 Task: Create a rule from the Agile list, Priority changed -> Complete task in the project AgileBuddy if Priority Cleared then Complete Task
Action: Mouse moved to (75, 376)
Screenshot: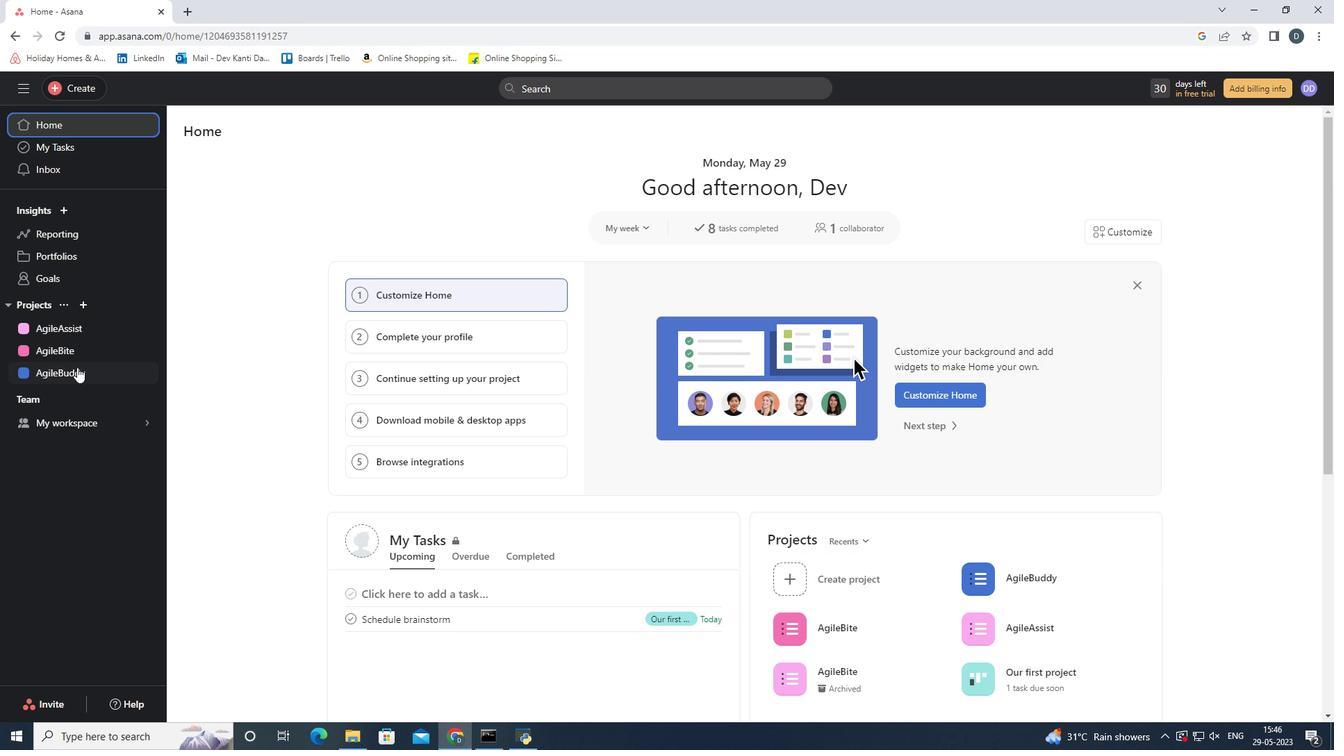 
Action: Mouse pressed left at (75, 376)
Screenshot: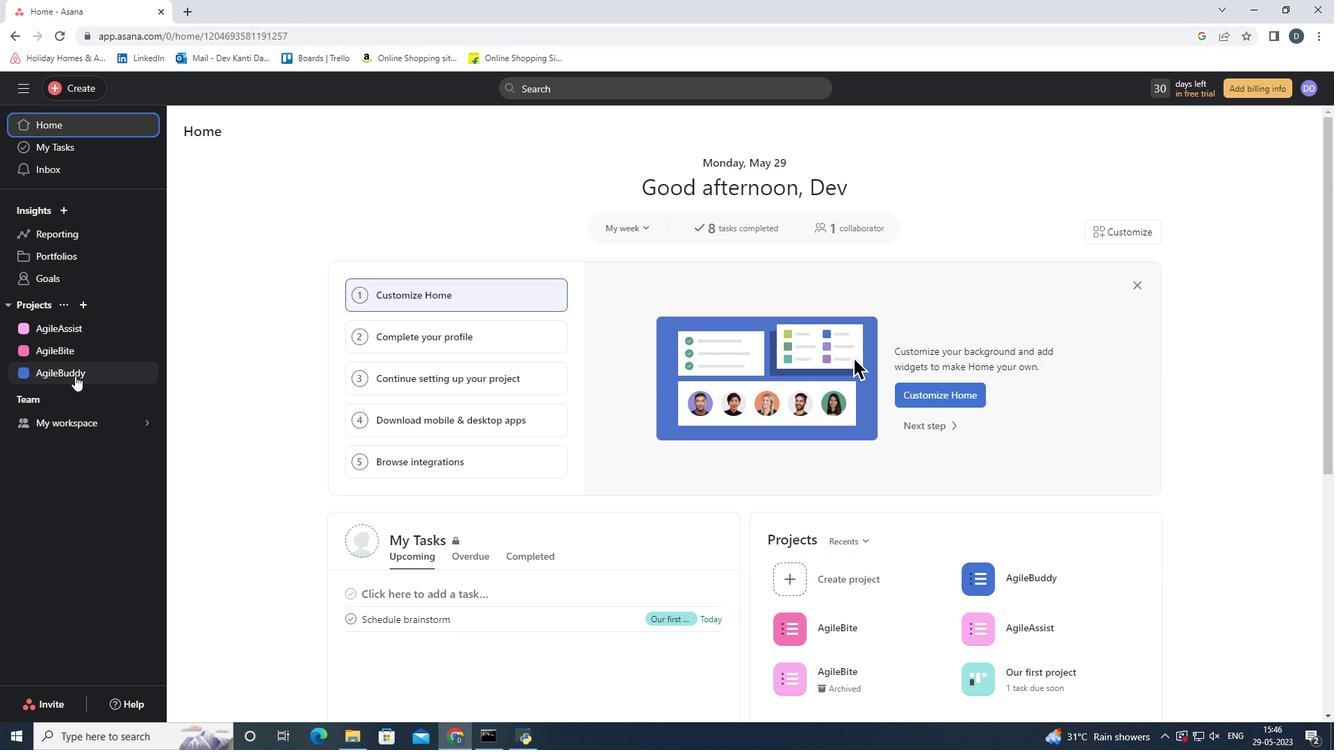 
Action: Mouse moved to (1281, 132)
Screenshot: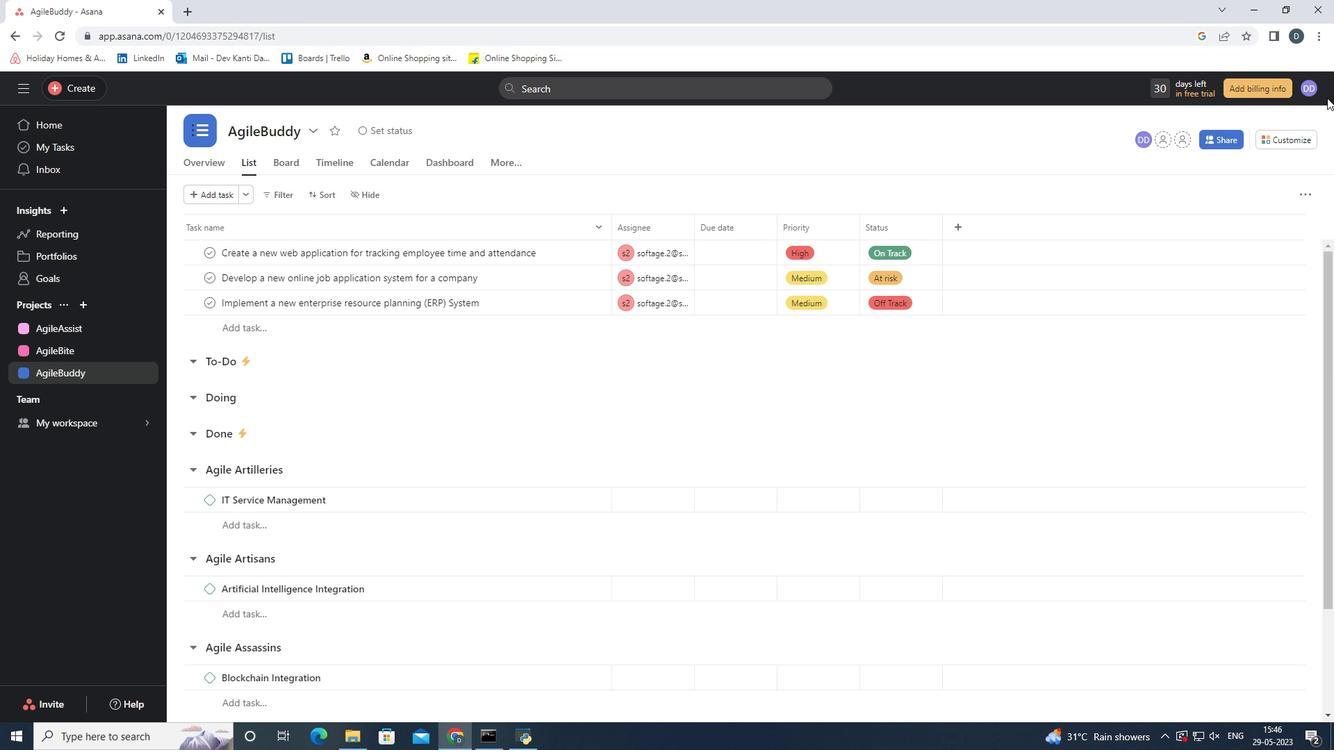 
Action: Mouse pressed left at (1281, 132)
Screenshot: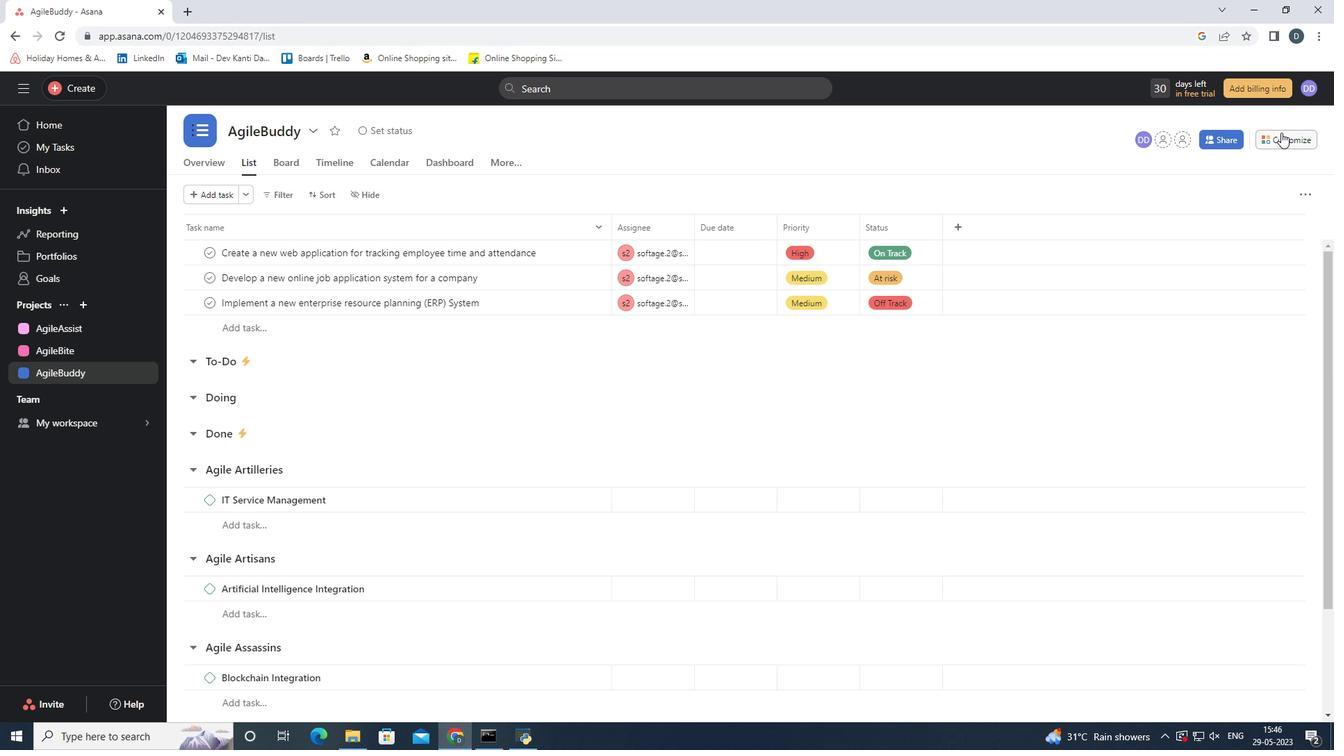 
Action: Mouse moved to (1040, 342)
Screenshot: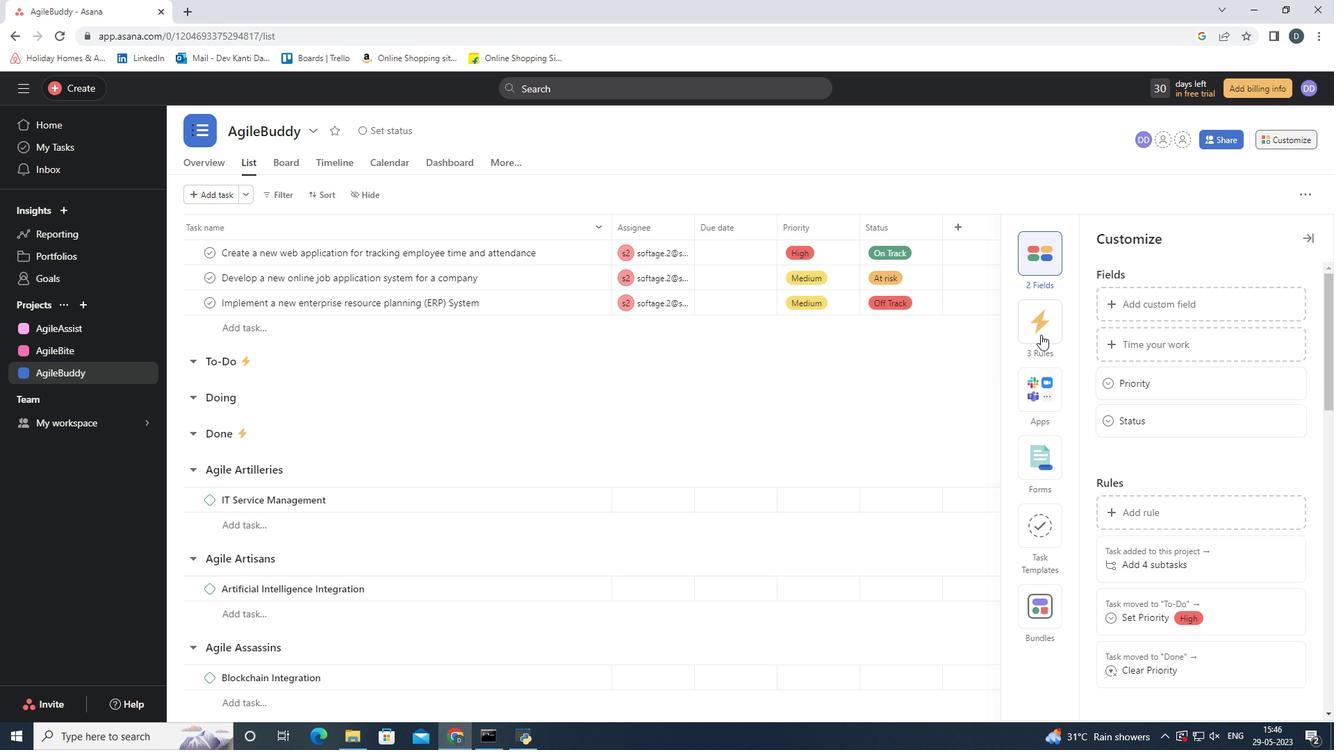 
Action: Mouse pressed left at (1040, 342)
Screenshot: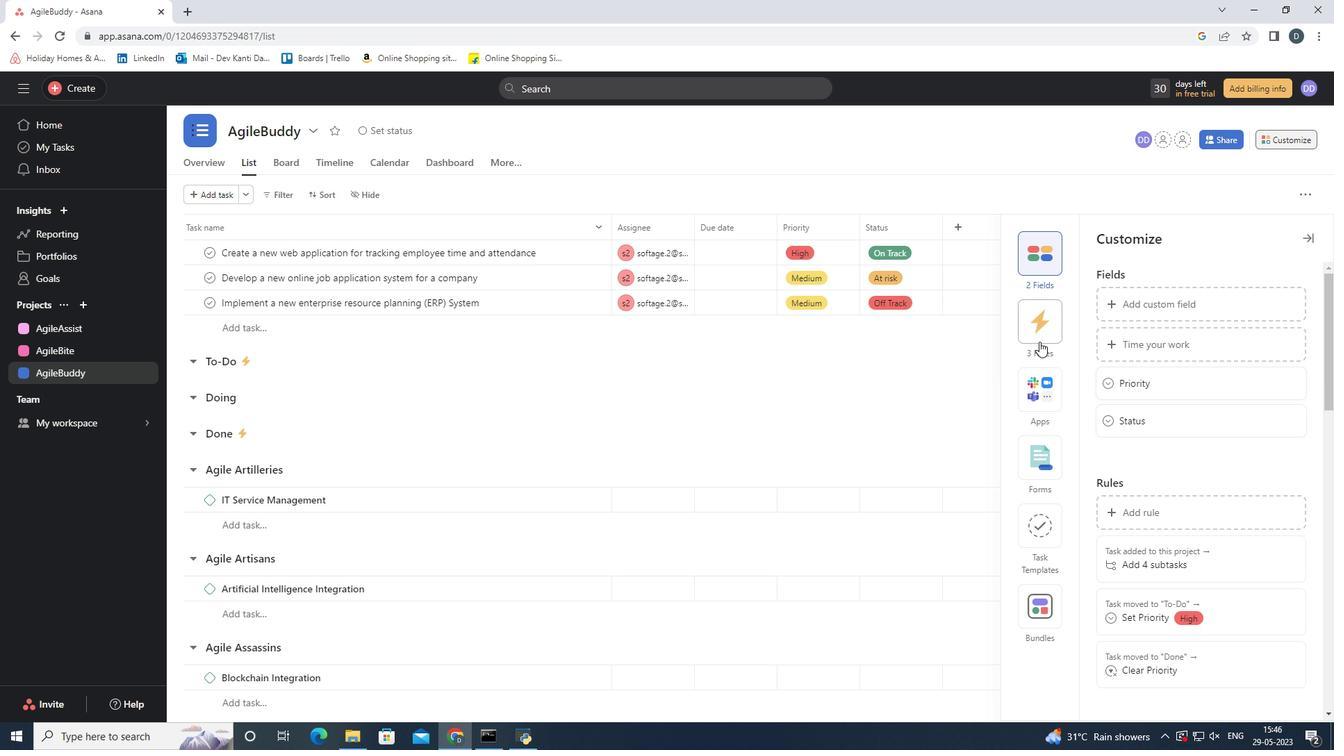 
Action: Mouse moved to (1179, 307)
Screenshot: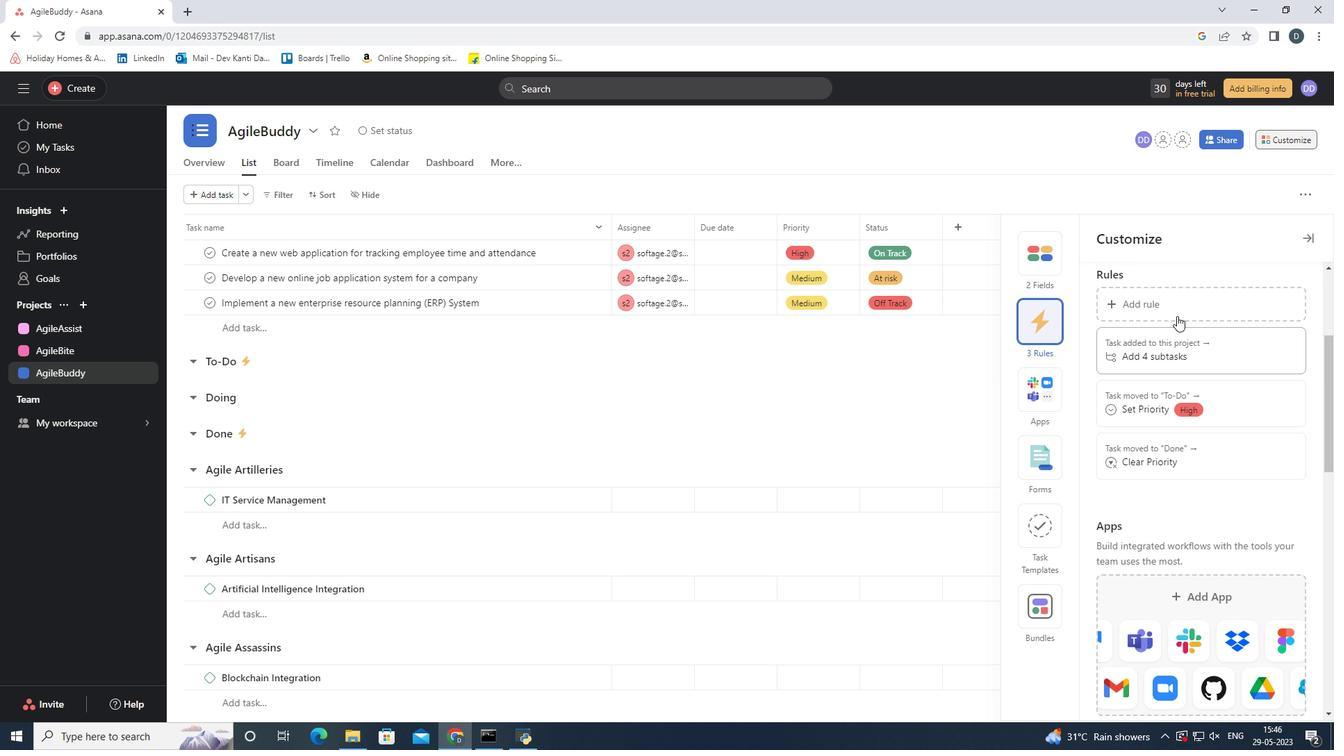 
Action: Mouse pressed left at (1179, 307)
Screenshot: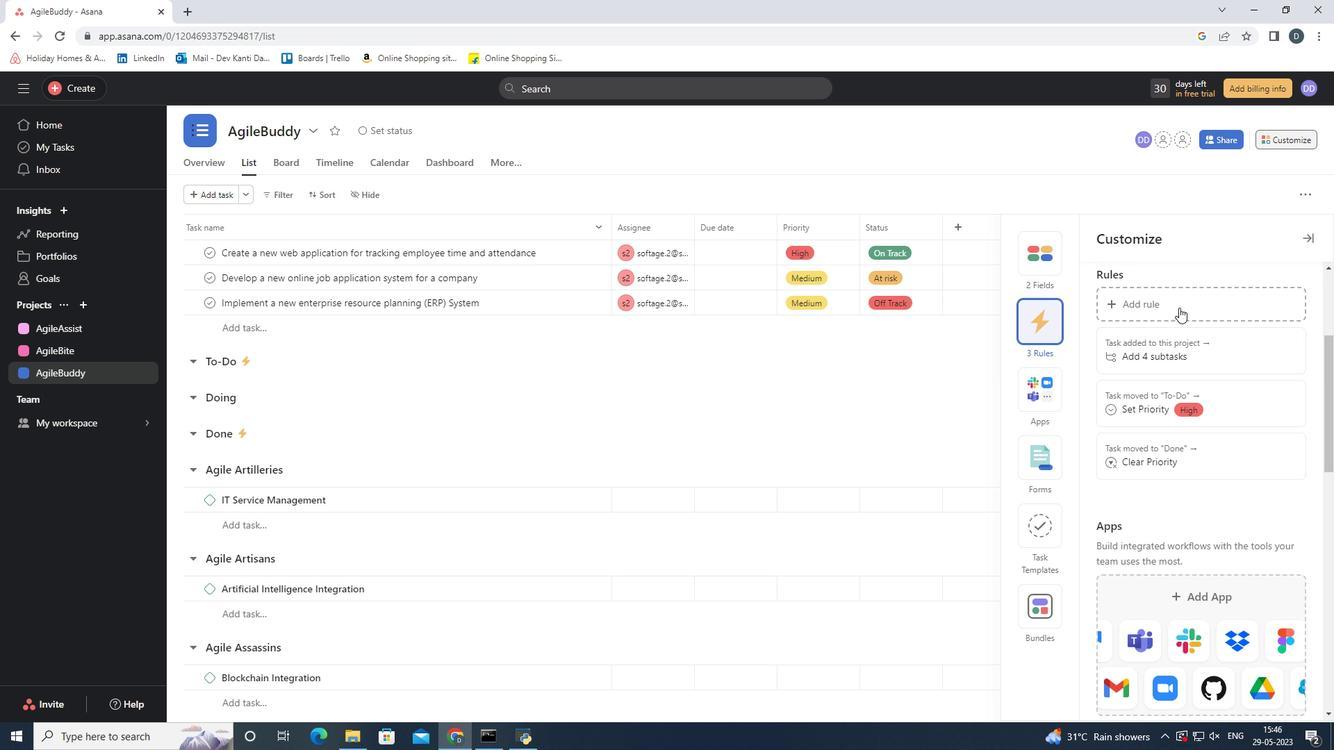 
Action: Mouse moved to (288, 234)
Screenshot: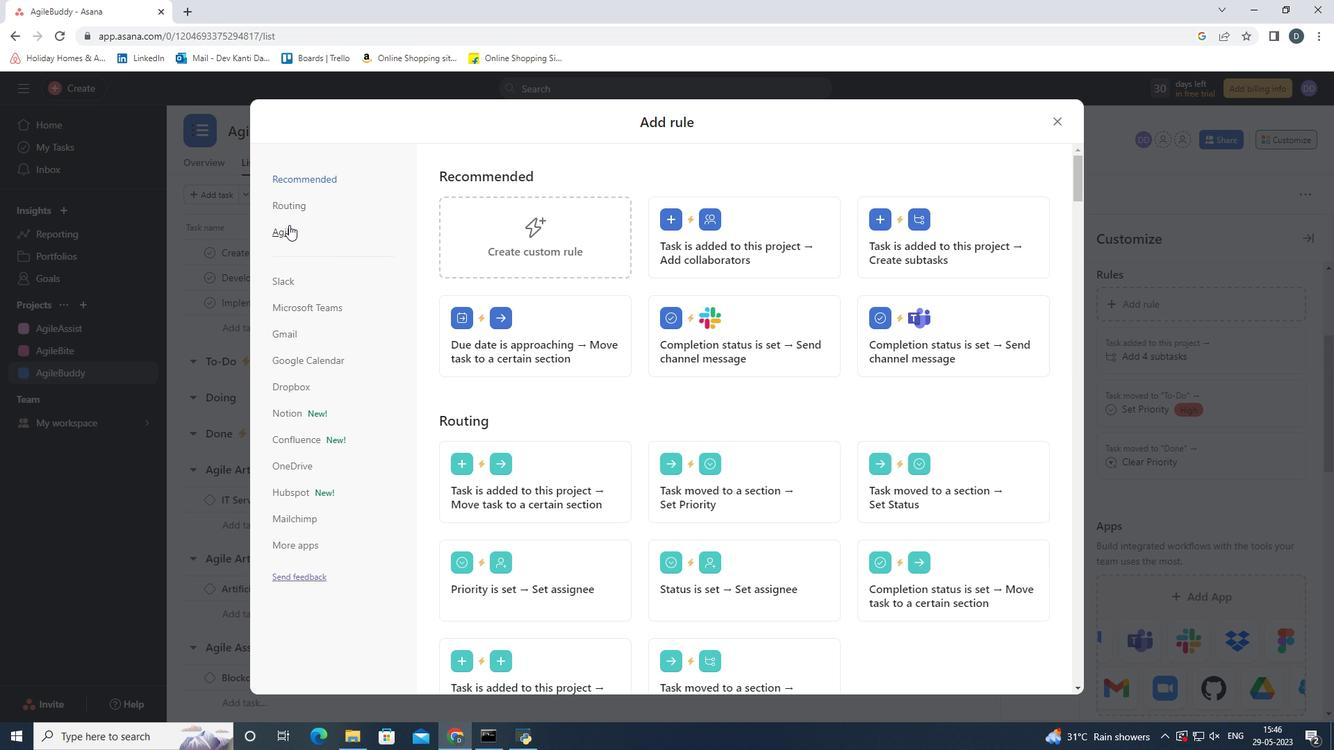 
Action: Mouse pressed left at (288, 234)
Screenshot: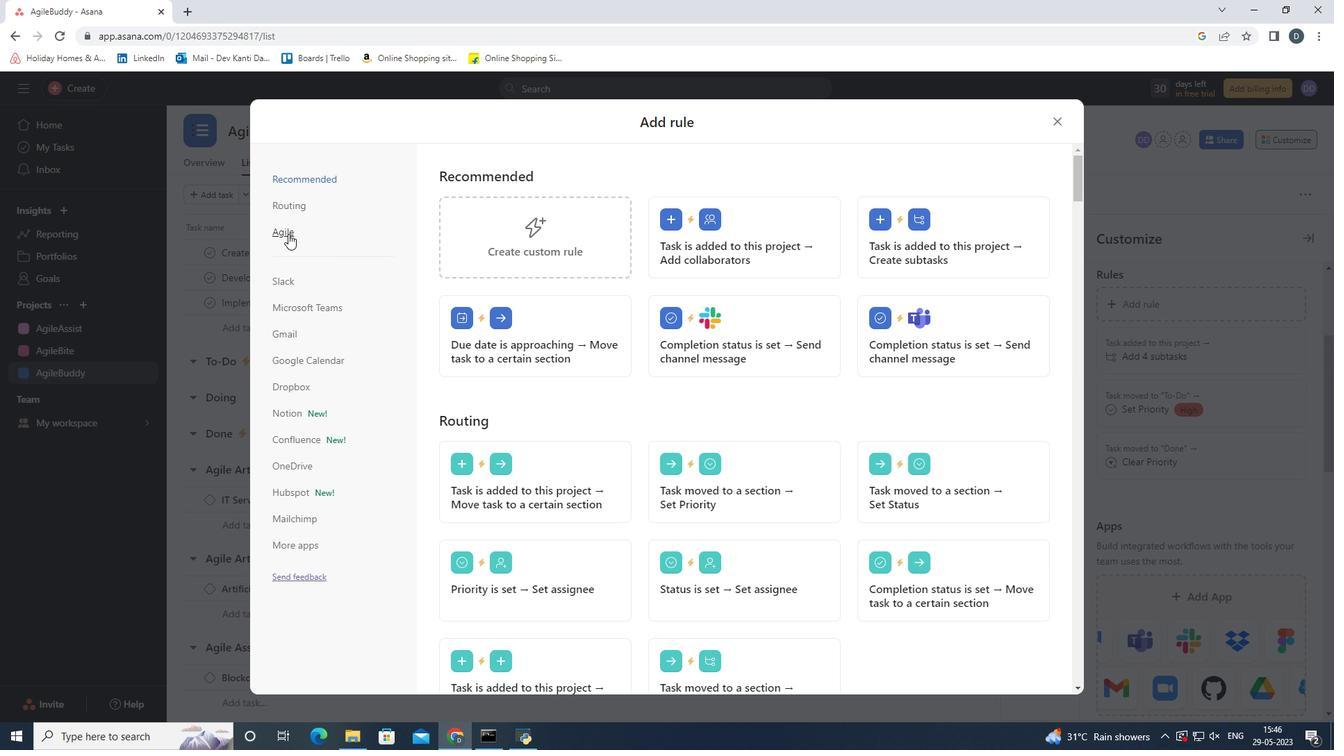 
Action: Mouse moved to (558, 262)
Screenshot: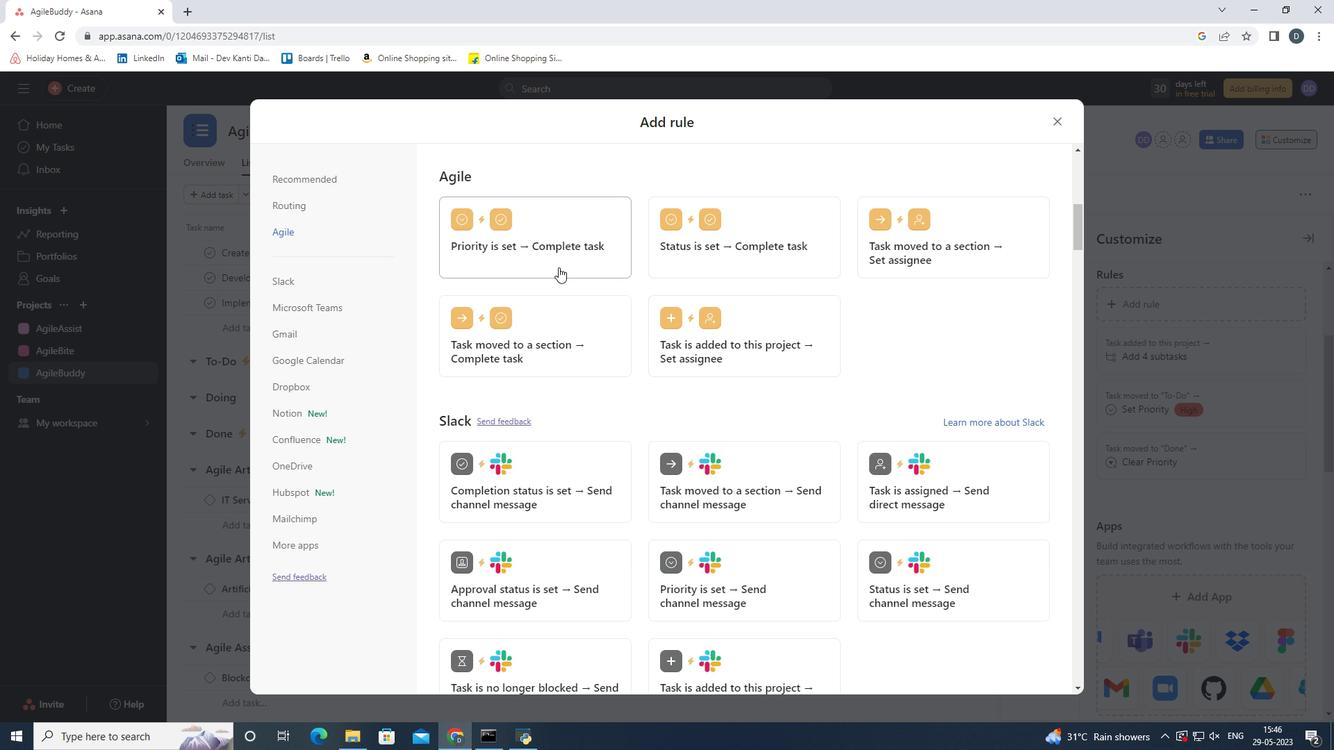 
Action: Mouse pressed left at (558, 262)
Screenshot: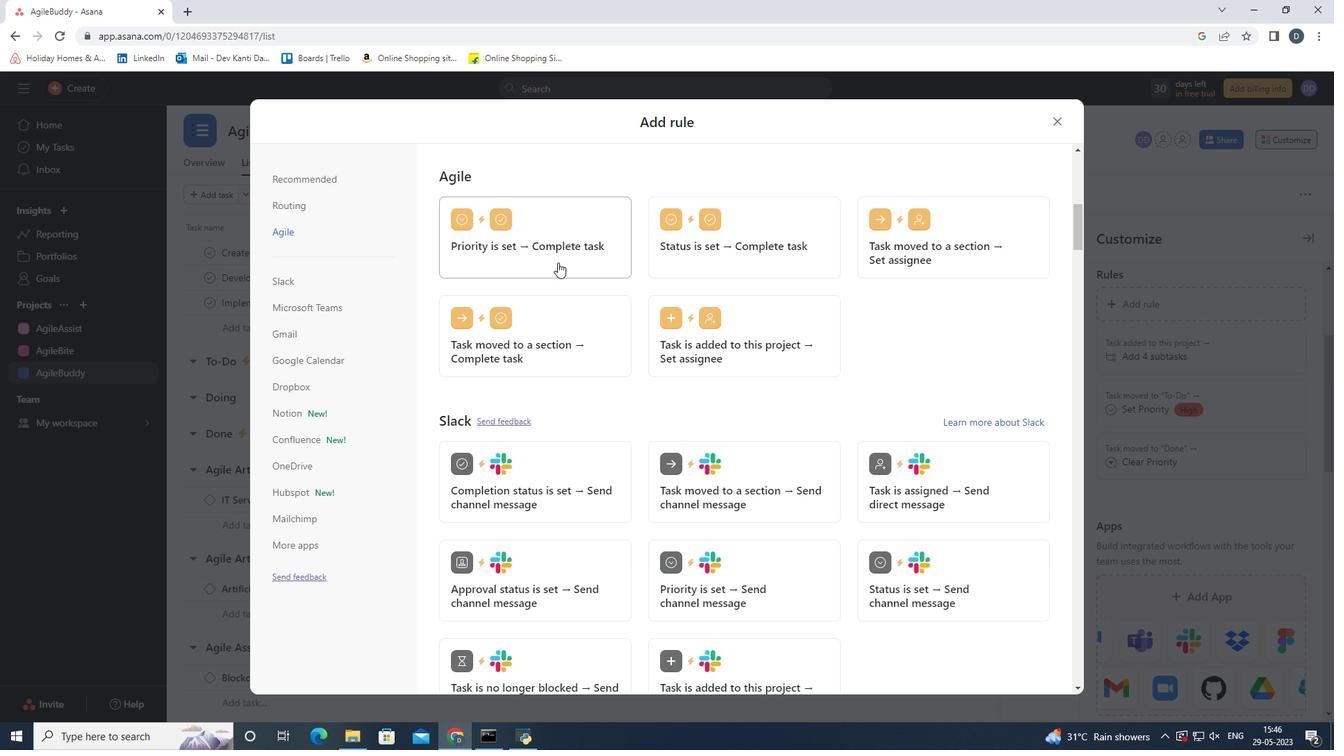 
Action: Mouse moved to (875, 257)
Screenshot: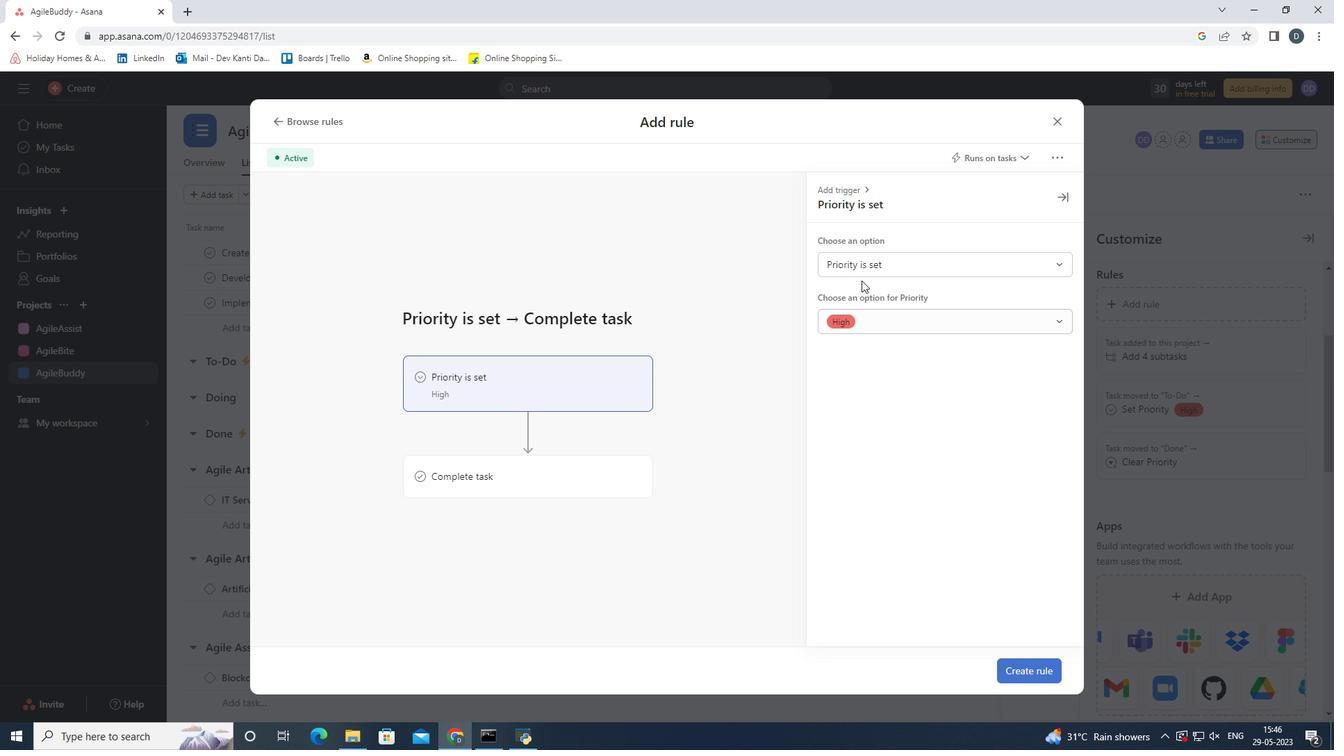 
Action: Mouse pressed left at (875, 257)
Screenshot: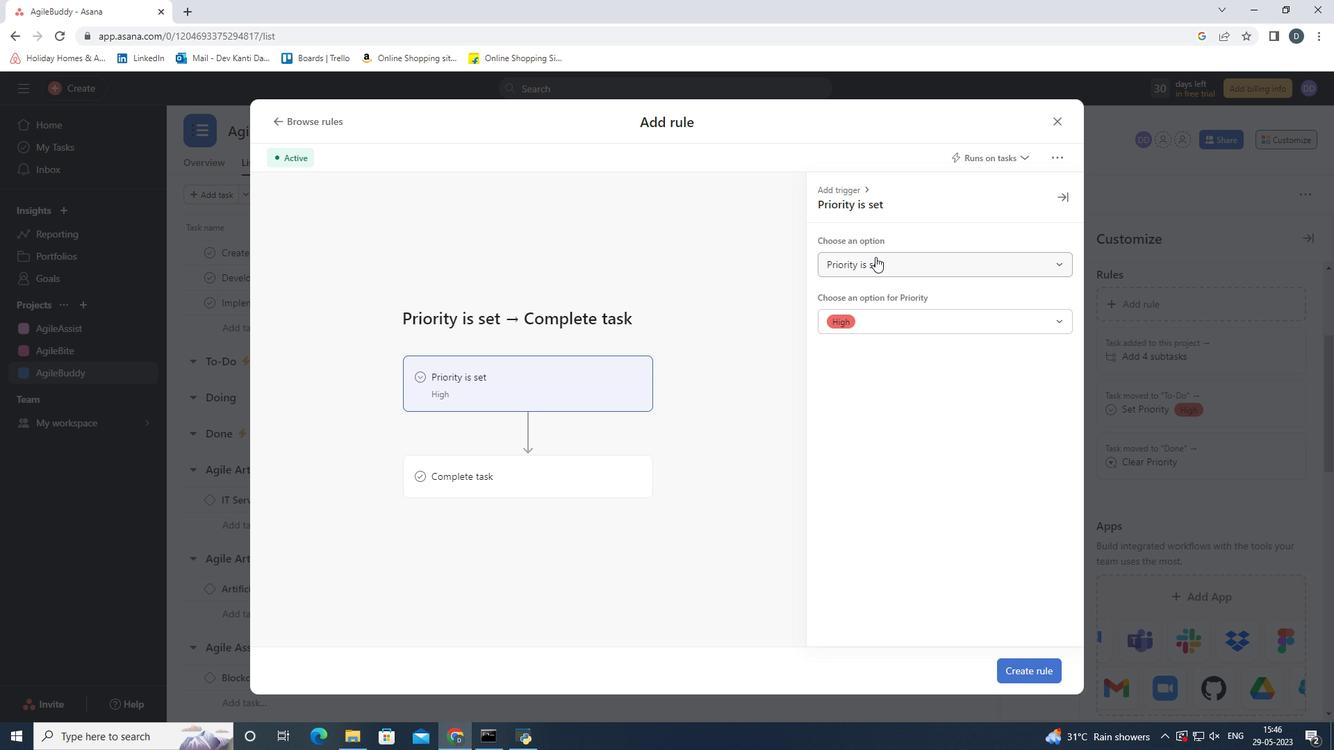 
Action: Mouse moved to (891, 328)
Screenshot: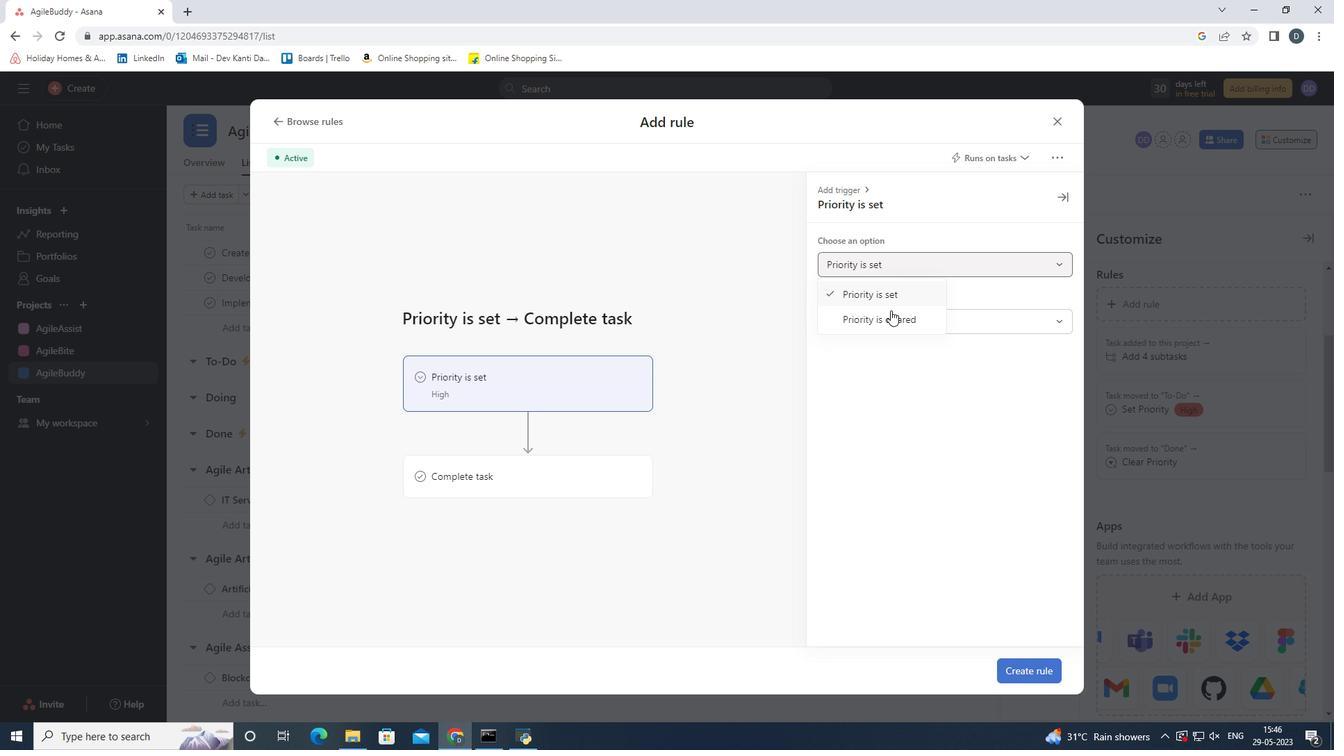 
Action: Mouse pressed left at (891, 328)
Screenshot: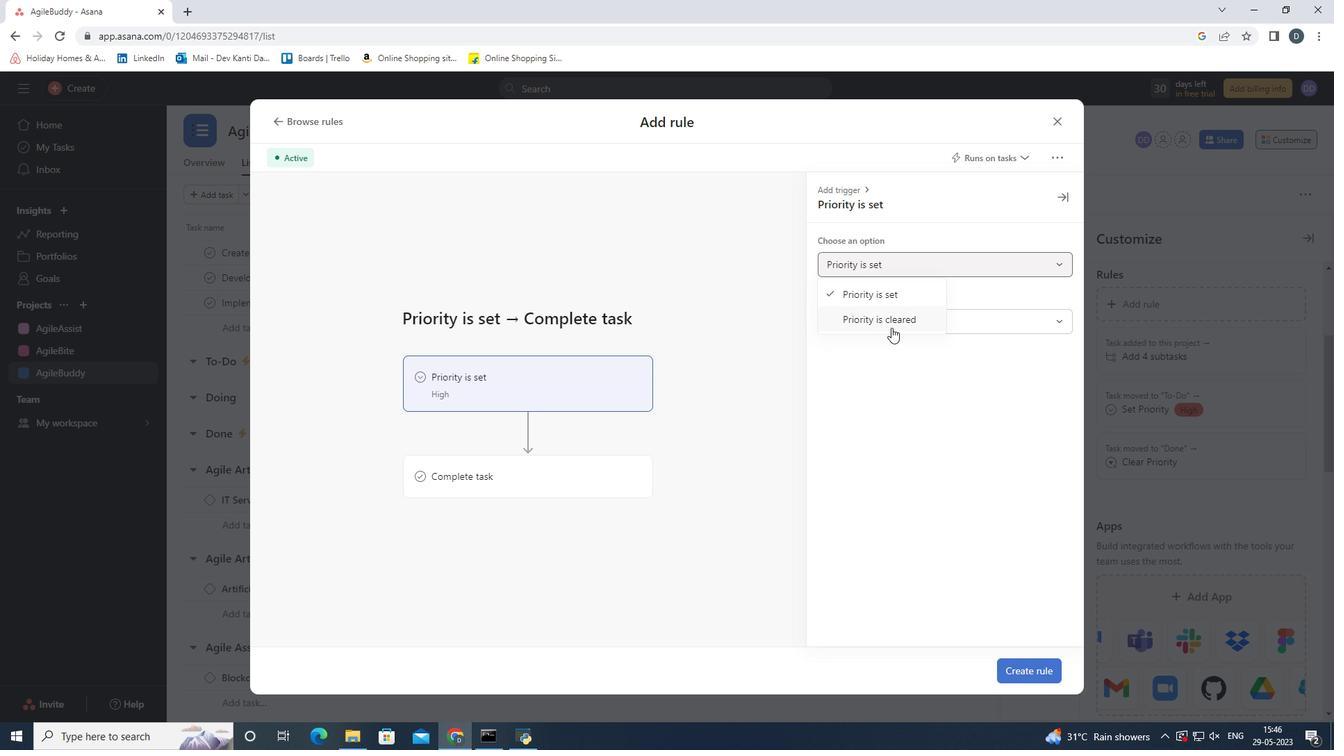
Action: Mouse moved to (551, 473)
Screenshot: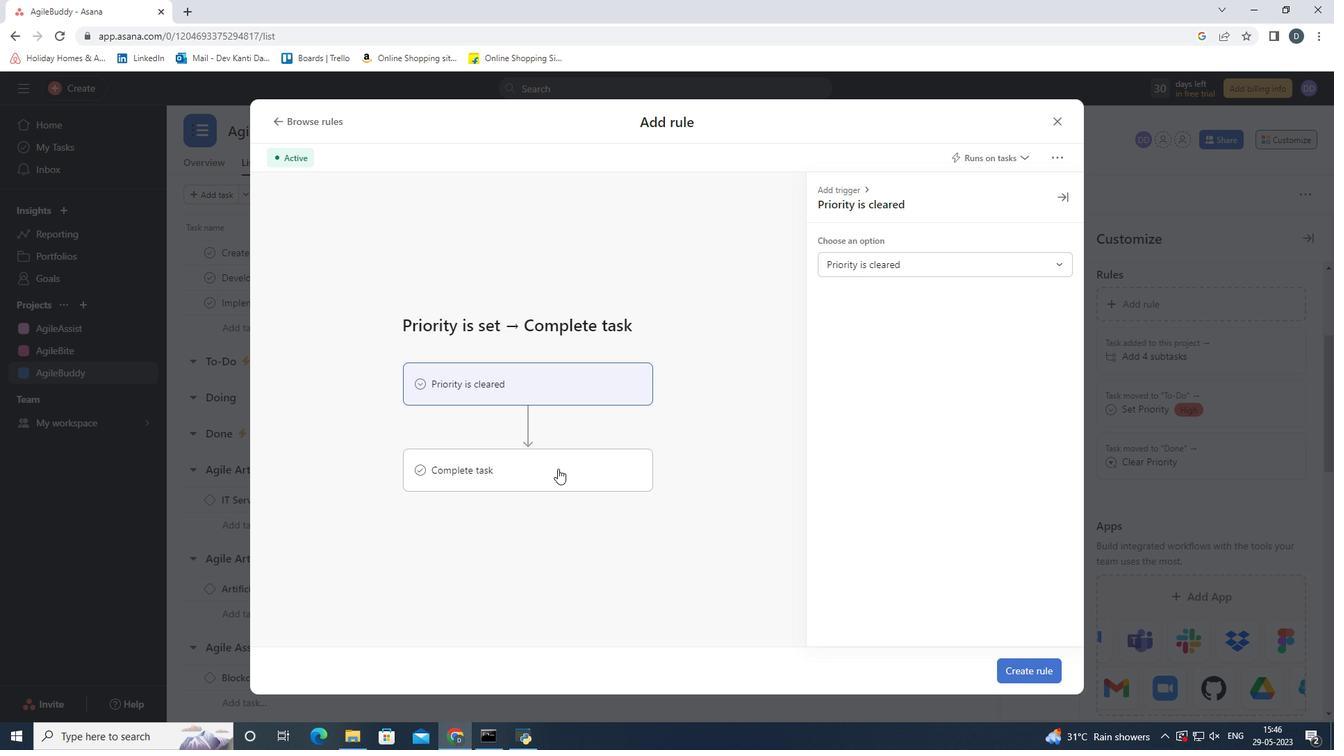 
Action: Mouse pressed left at (551, 473)
Screenshot: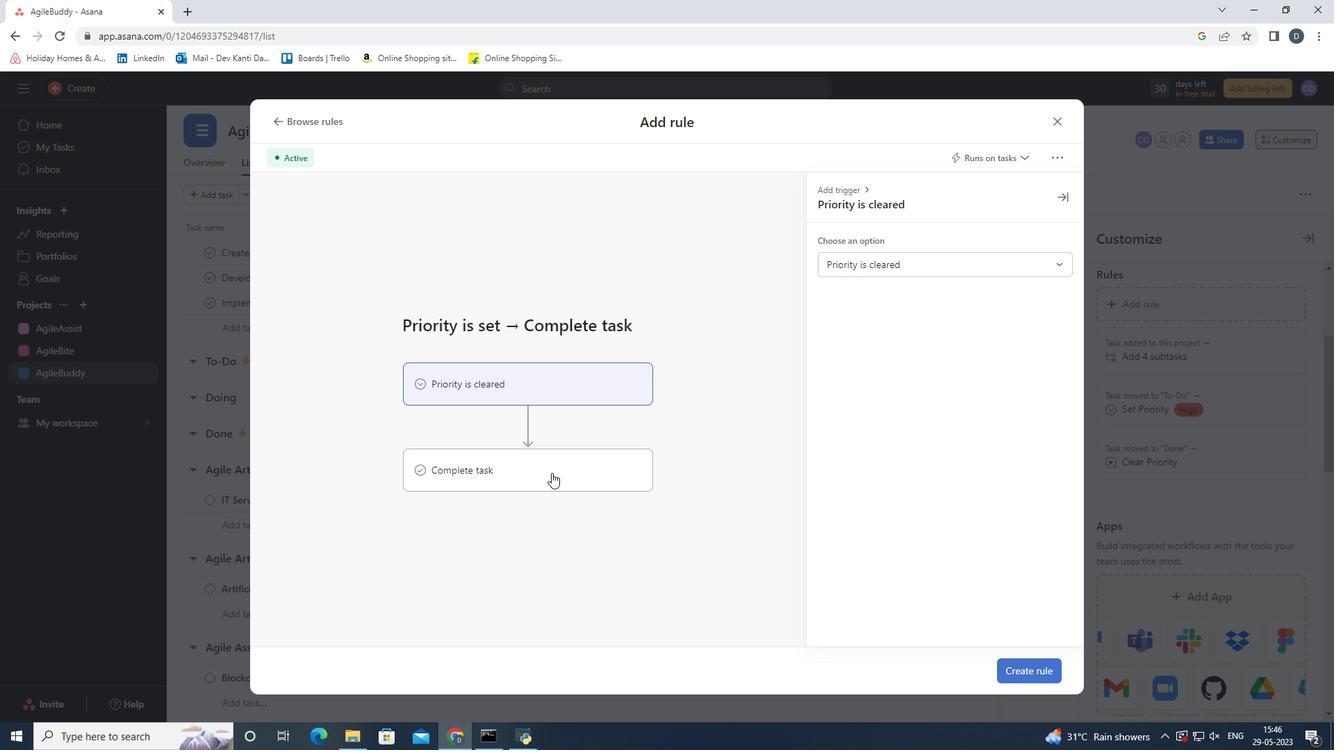
Action: Mouse moved to (893, 264)
Screenshot: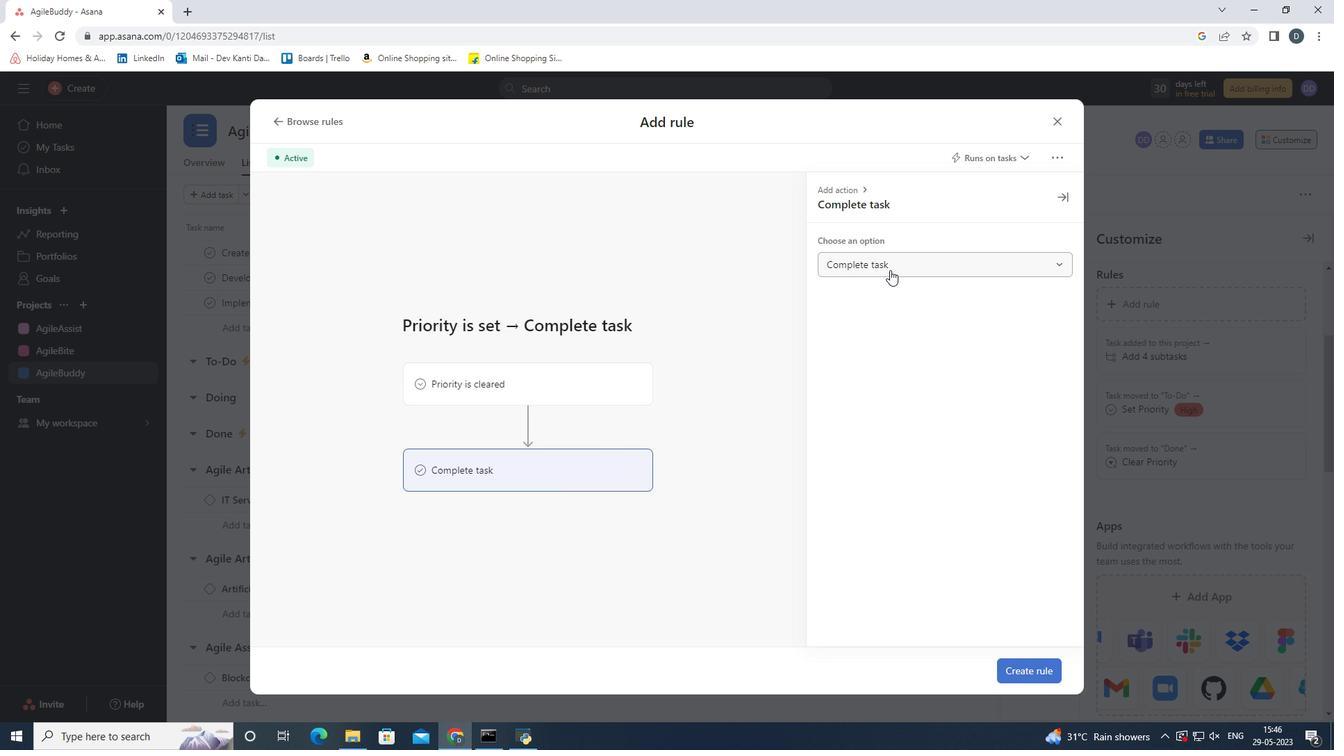 
Action: Mouse pressed left at (893, 264)
Screenshot: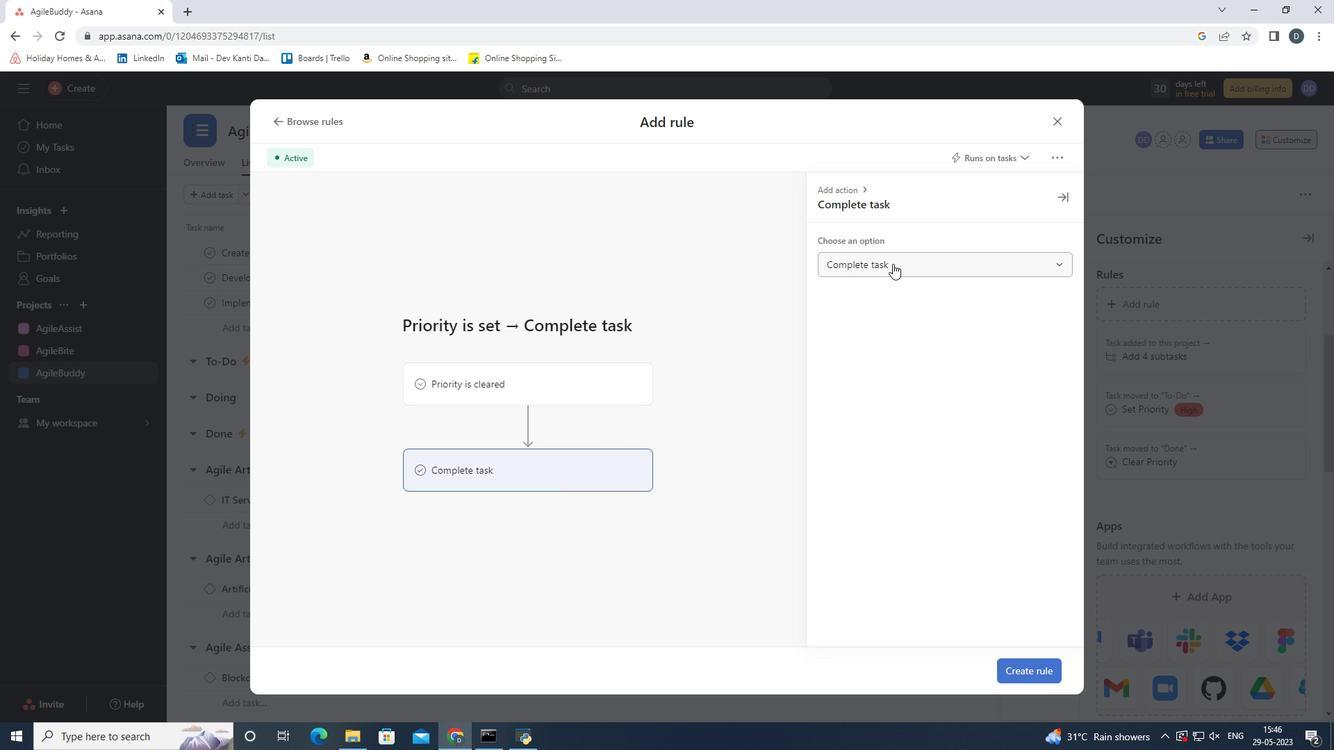 
Action: Mouse moved to (912, 290)
Screenshot: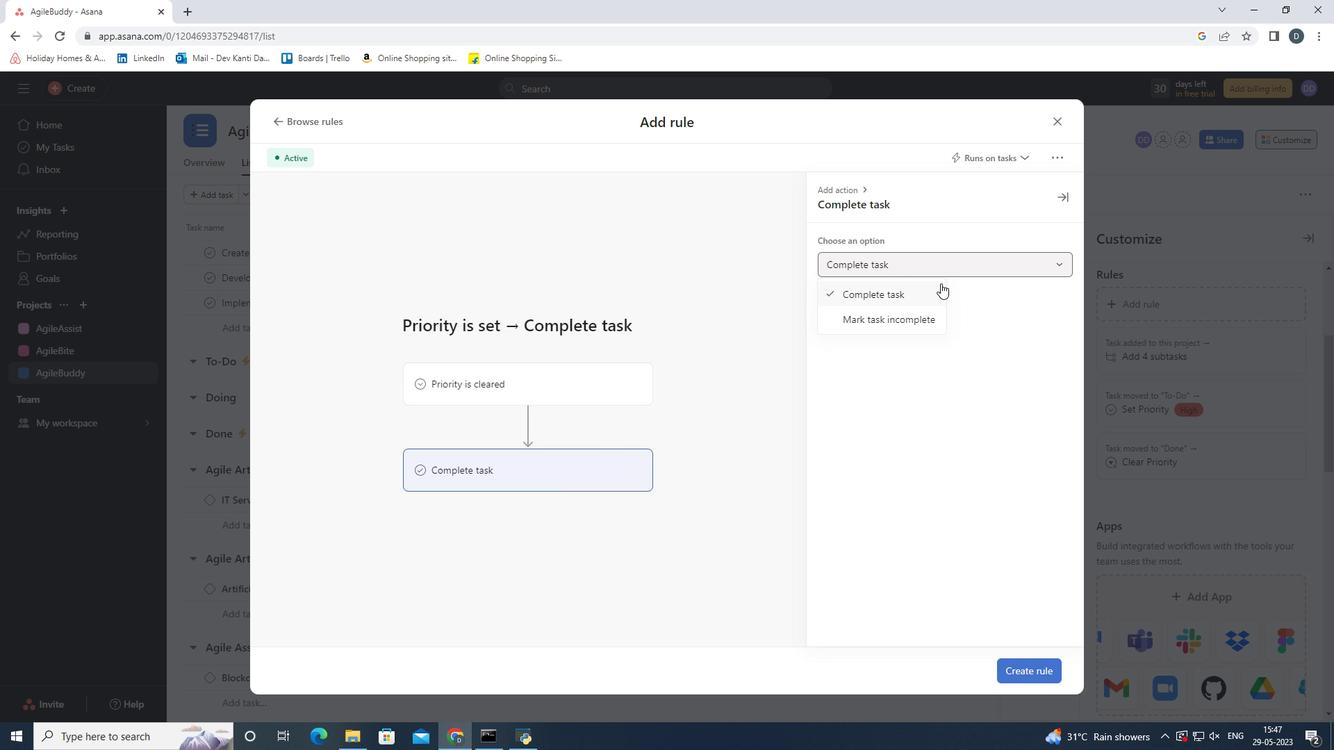 
Action: Mouse pressed left at (912, 290)
Screenshot: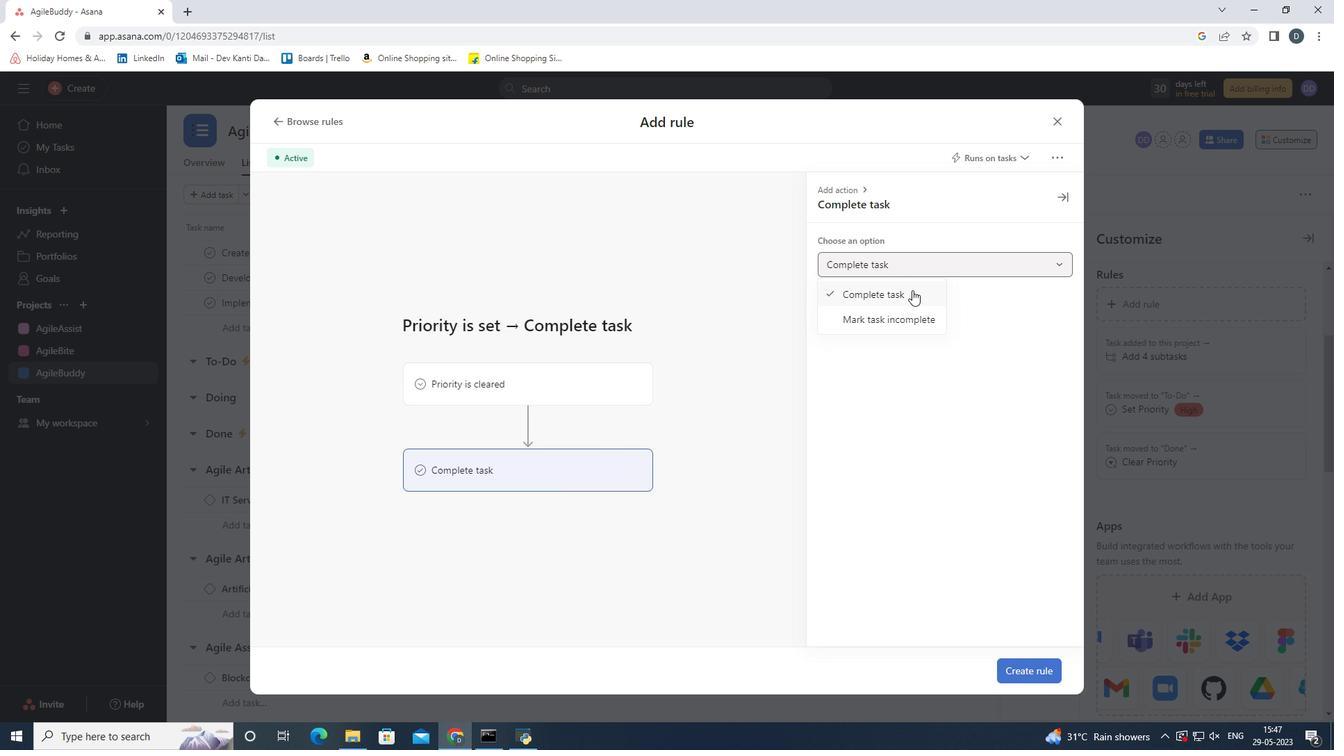 
Action: Mouse moved to (681, 476)
Screenshot: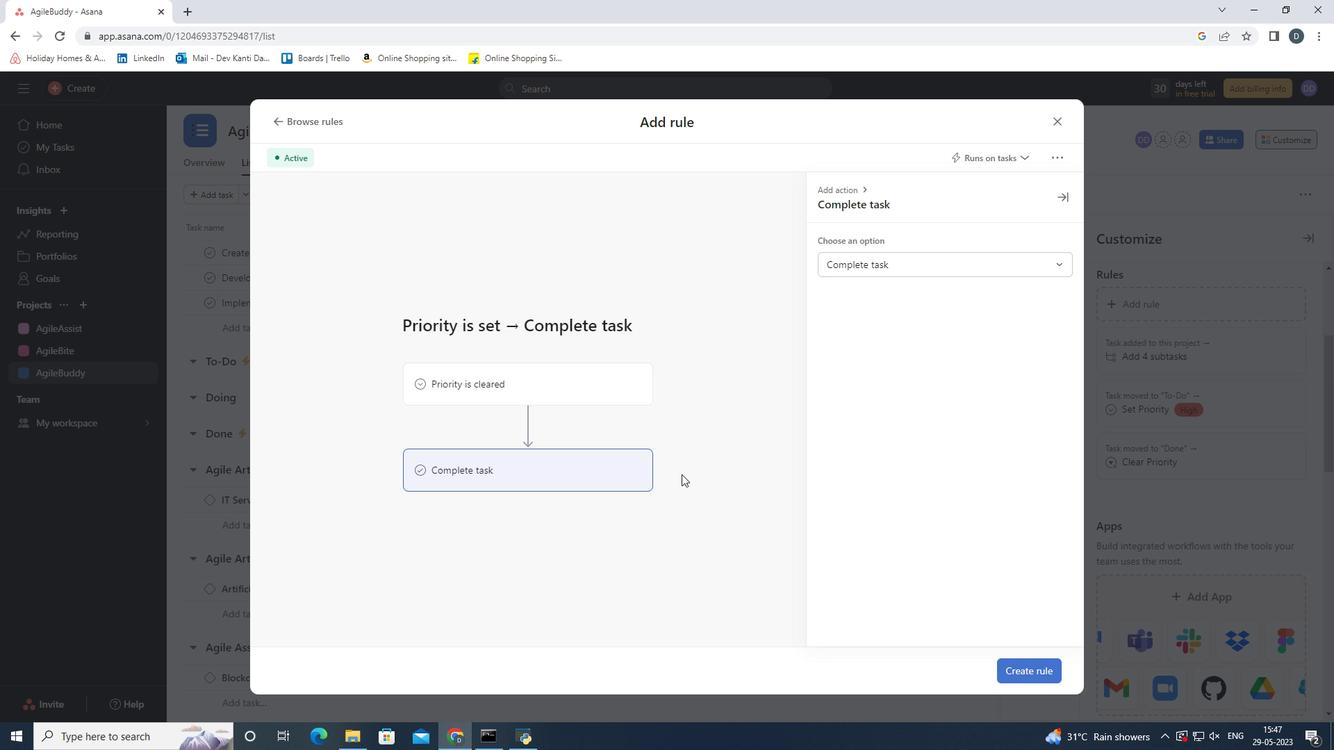 
Action: Mouse pressed left at (681, 476)
Screenshot: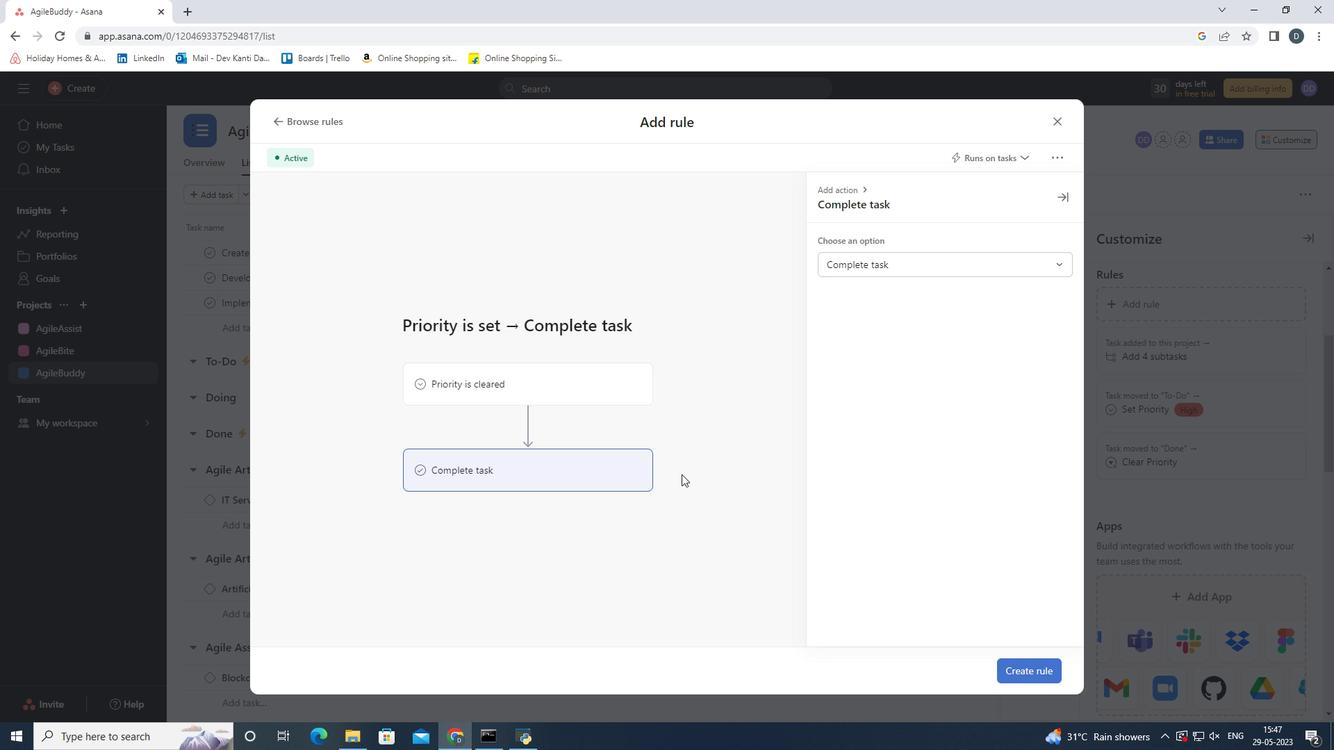 
Action: Mouse moved to (1027, 667)
Screenshot: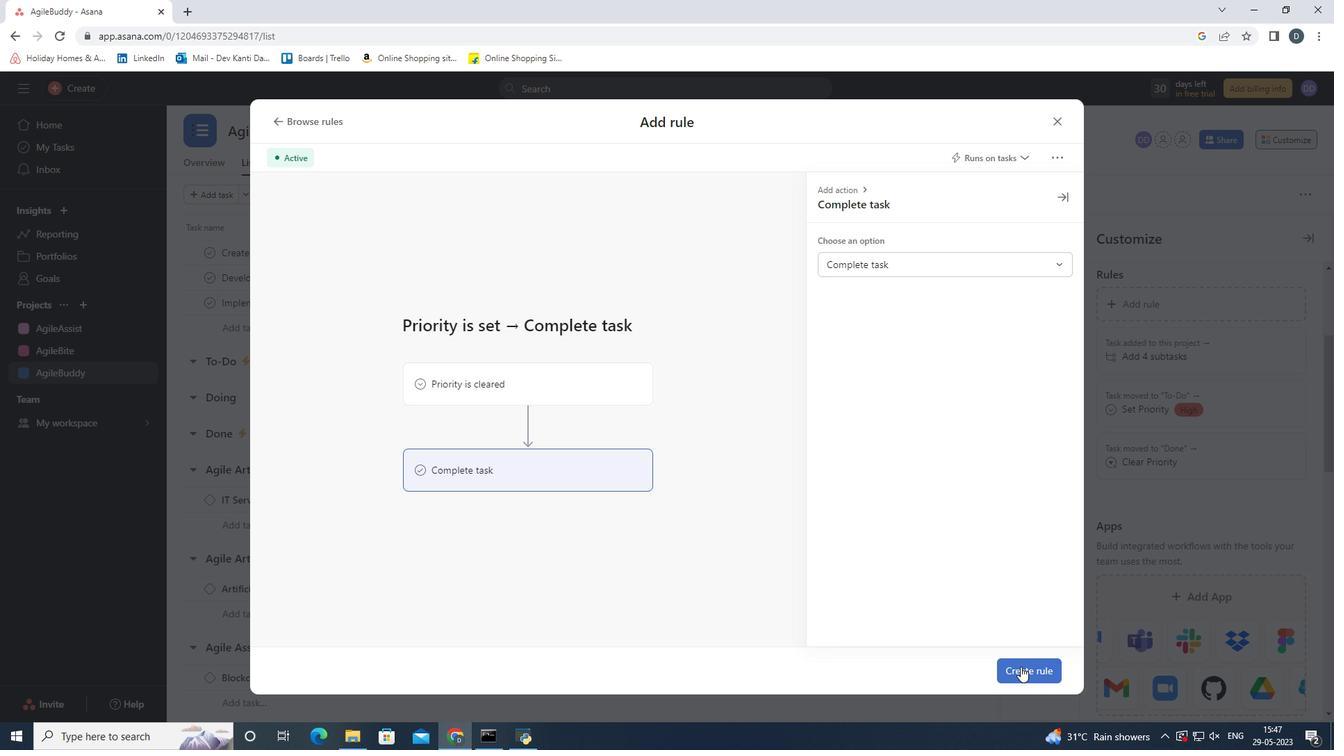 
Action: Mouse pressed left at (1027, 667)
Screenshot: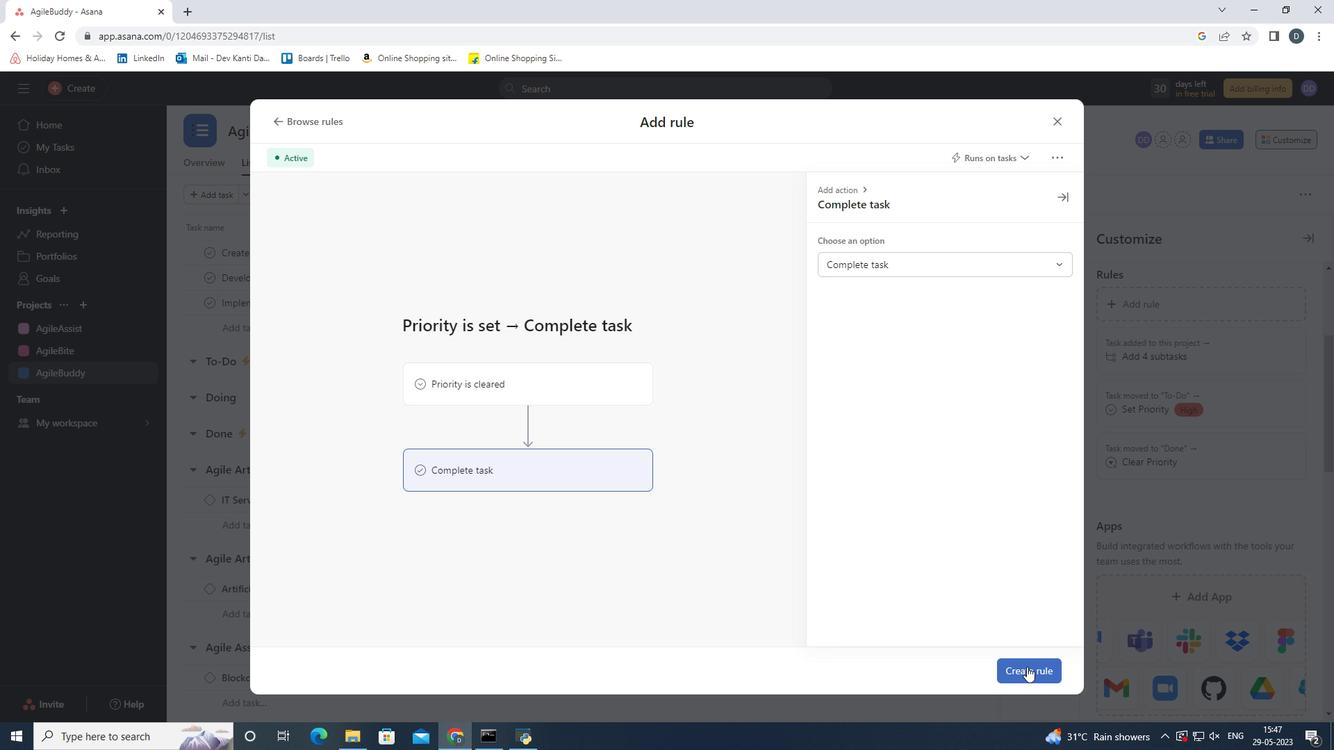 
Action: Mouse moved to (1306, 242)
Screenshot: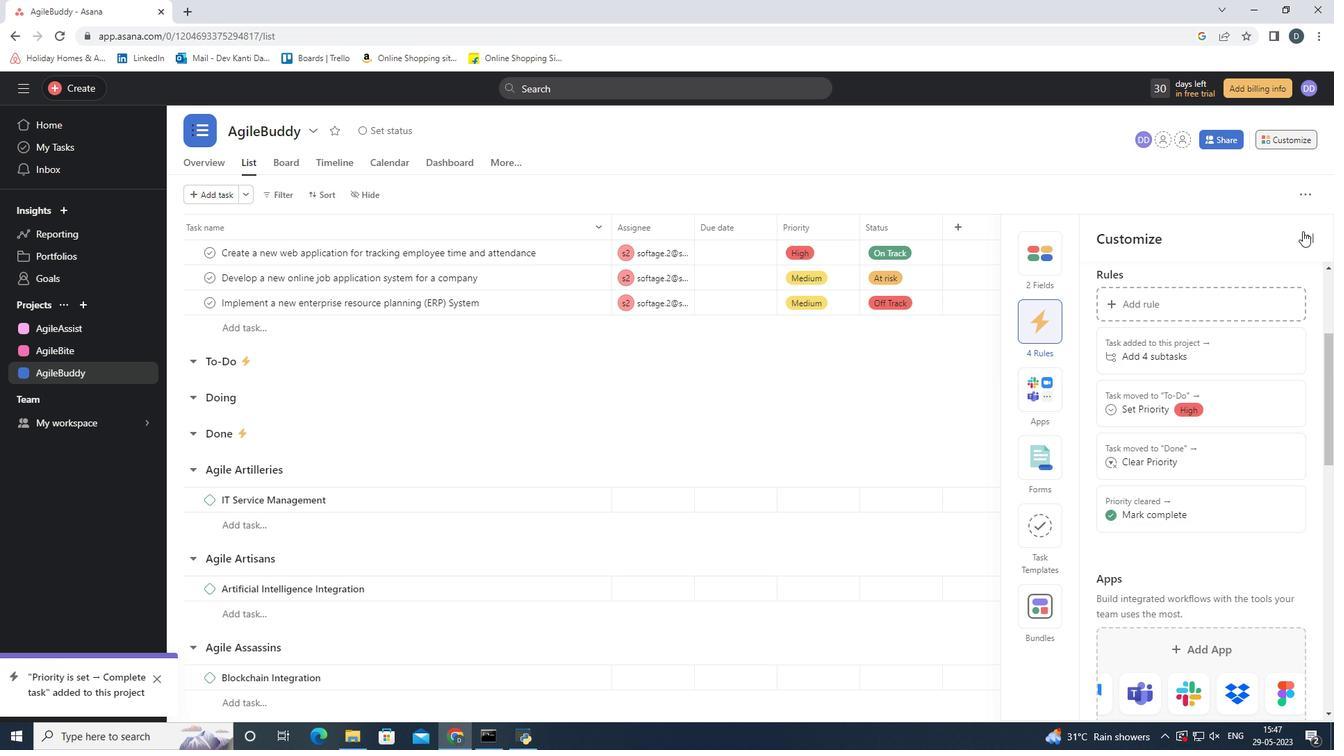 
Action: Mouse pressed left at (1306, 242)
Screenshot: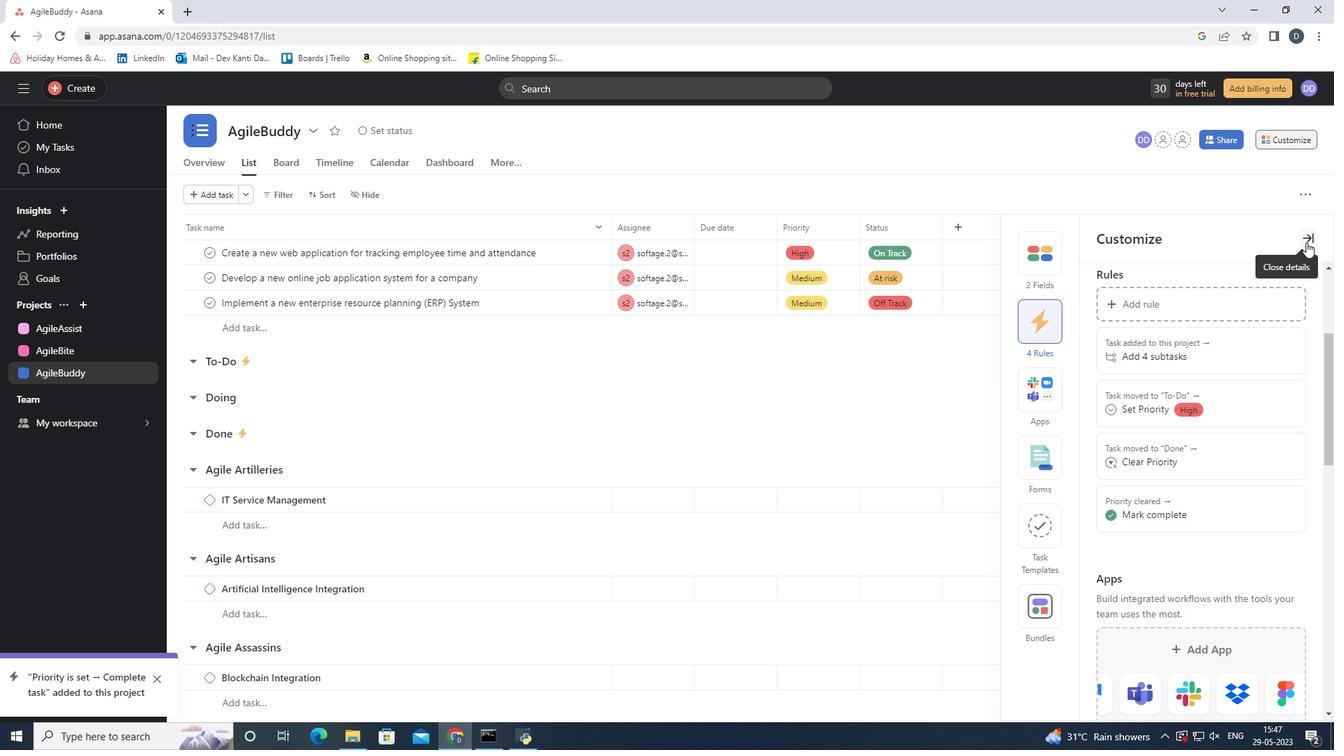 
Action: Mouse moved to (157, 680)
Screenshot: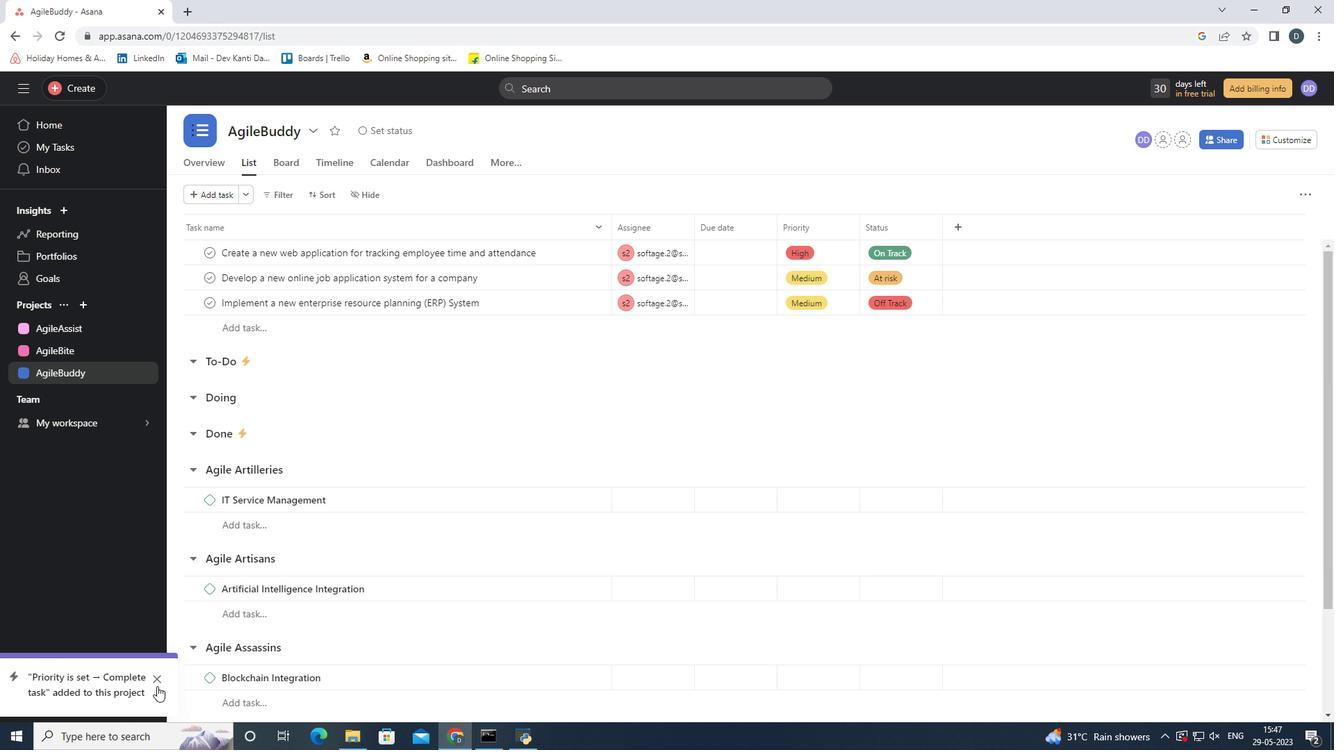 
Action: Mouse pressed left at (157, 680)
Screenshot: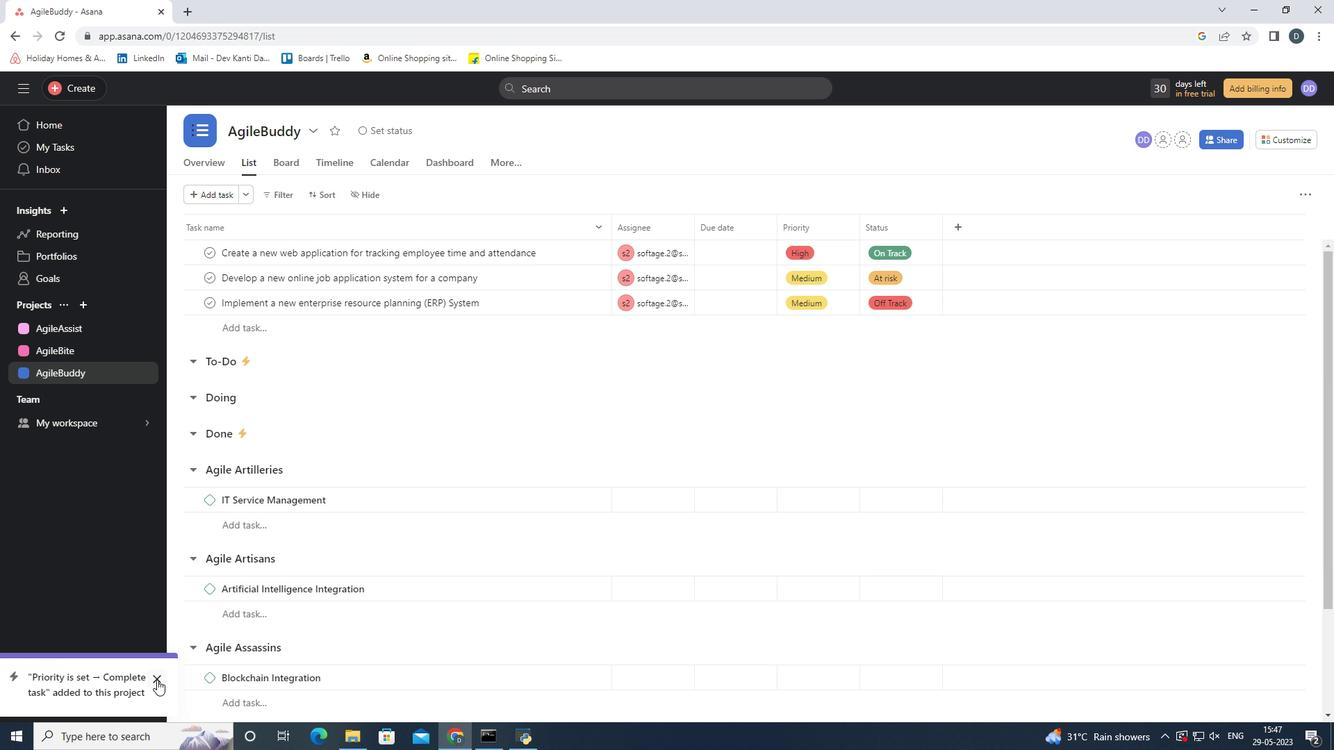 
Action: Mouse moved to (757, 431)
Screenshot: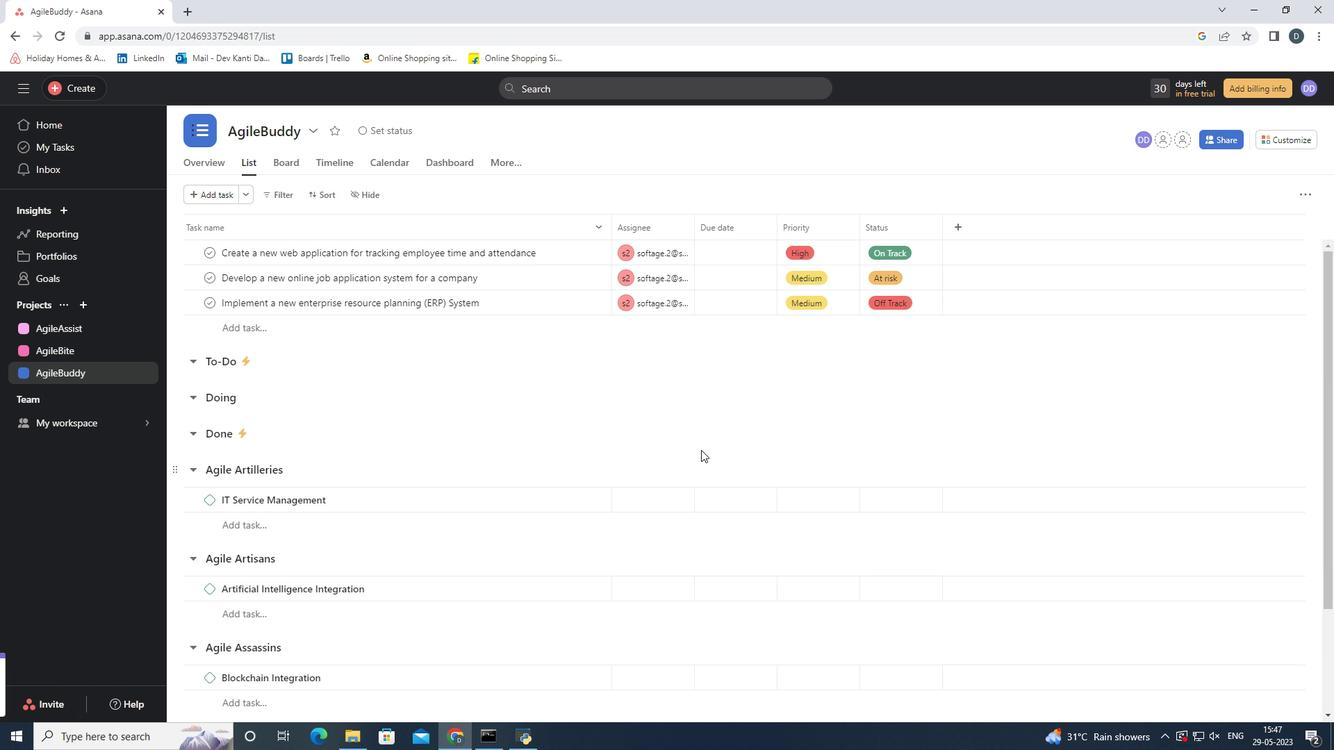 
